 Task: Enable the option Use your data for ad insights.
Action: Mouse moved to (801, 107)
Screenshot: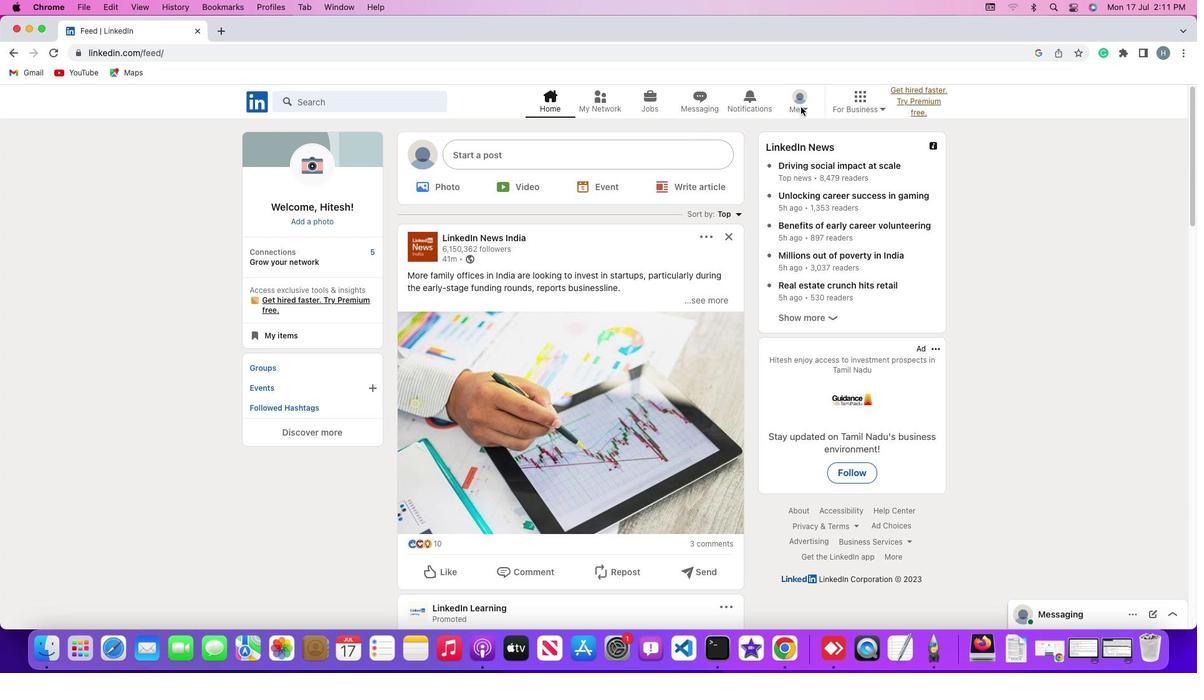 
Action: Mouse pressed left at (801, 107)
Screenshot: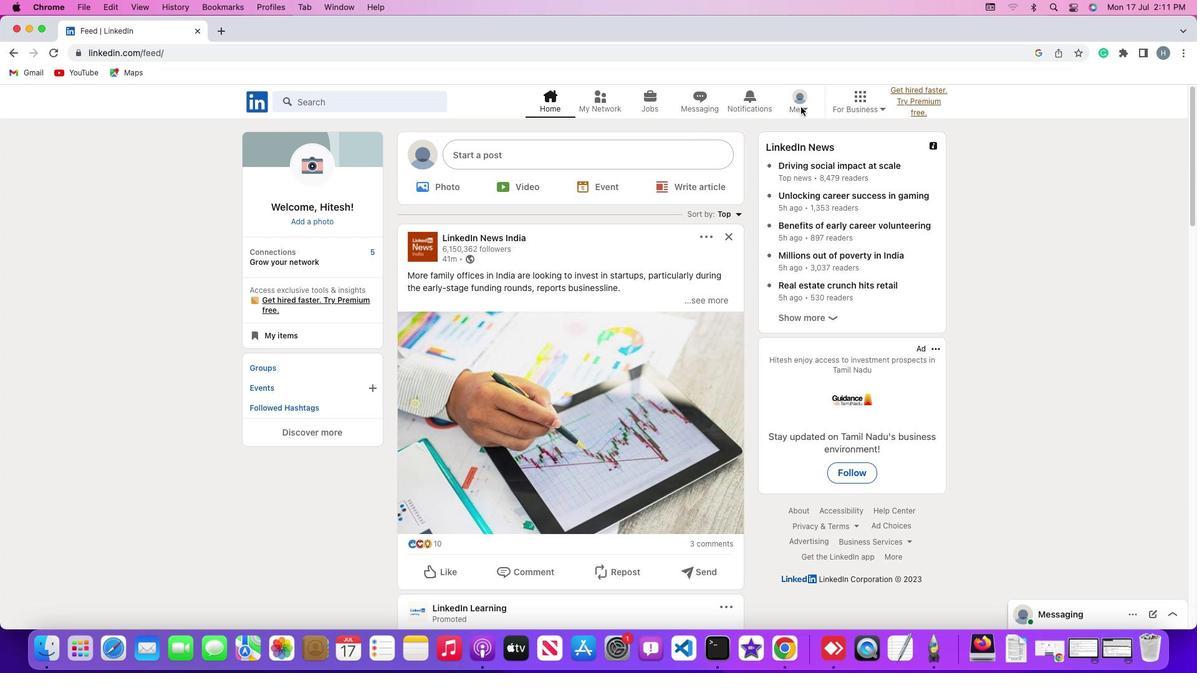 
Action: Mouse pressed left at (801, 107)
Screenshot: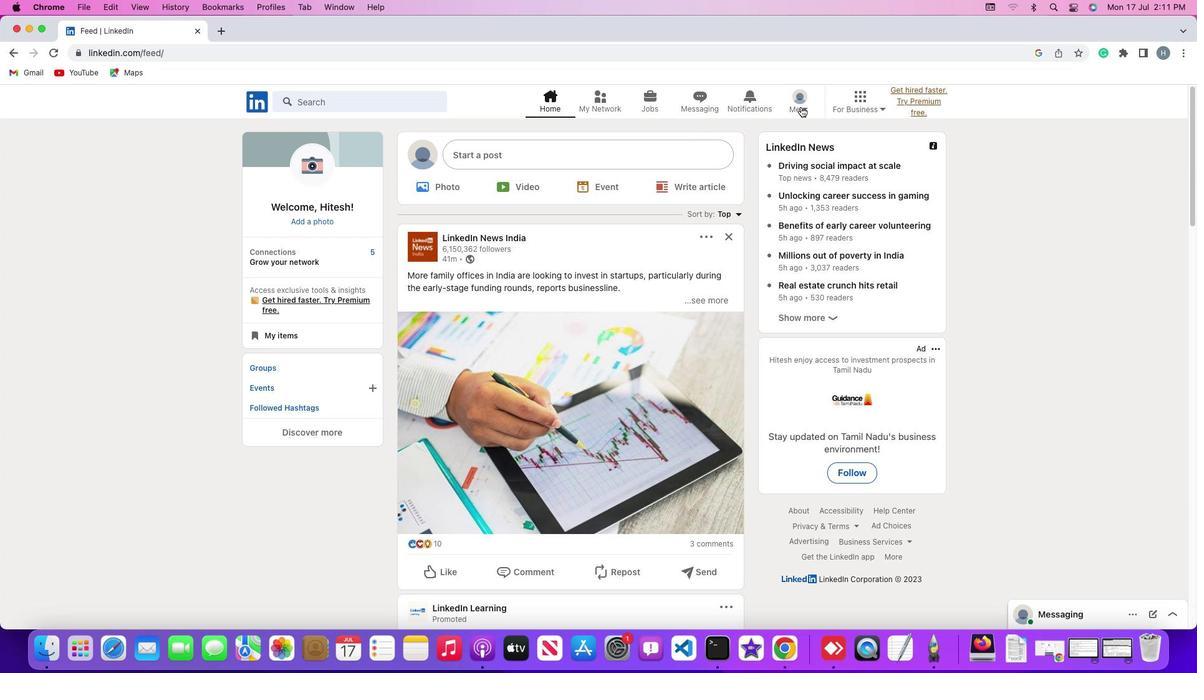 
Action: Mouse moved to (726, 246)
Screenshot: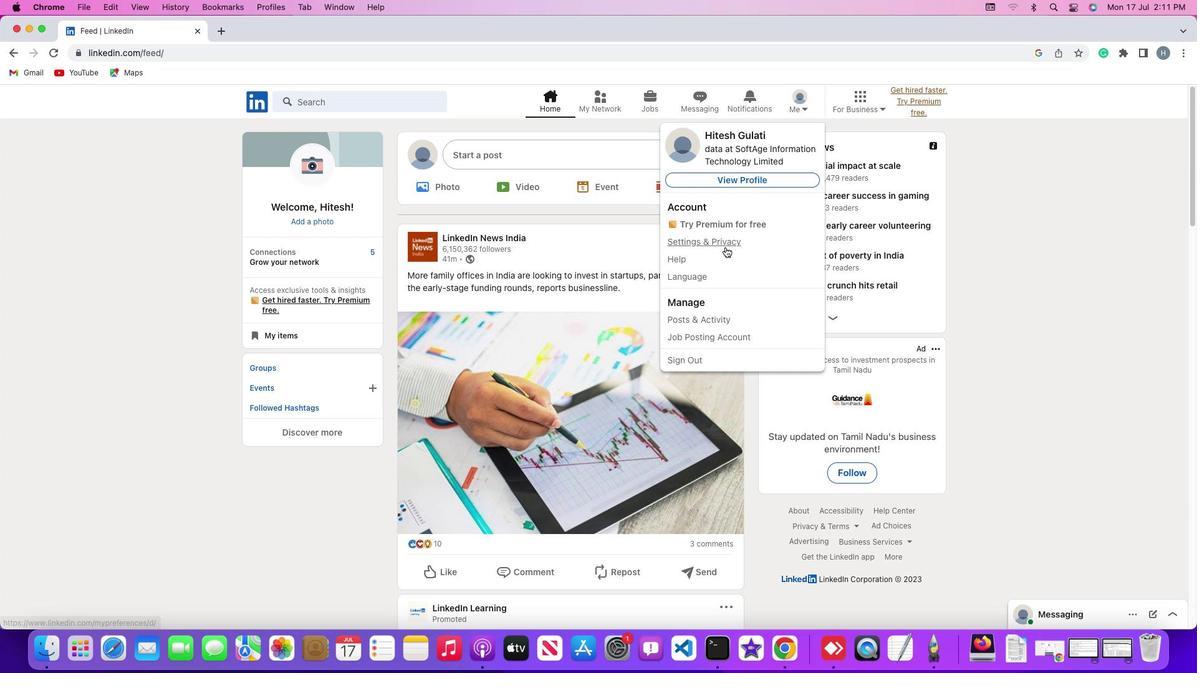 
Action: Mouse pressed left at (726, 246)
Screenshot: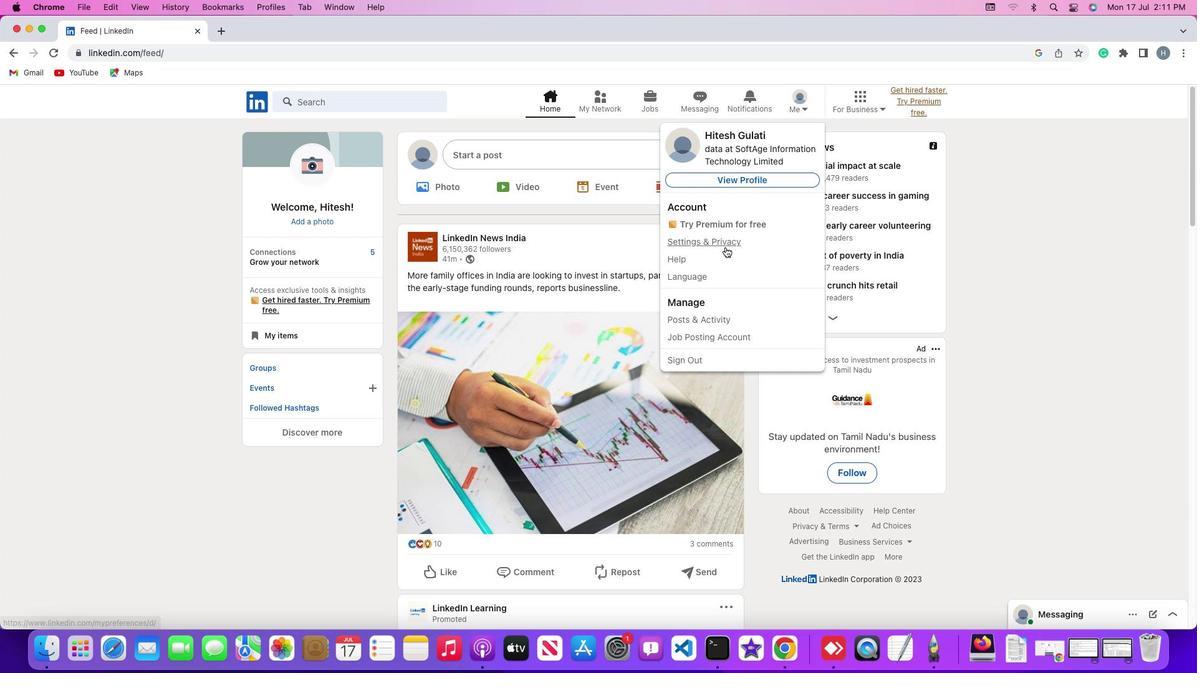 
Action: Mouse moved to (115, 372)
Screenshot: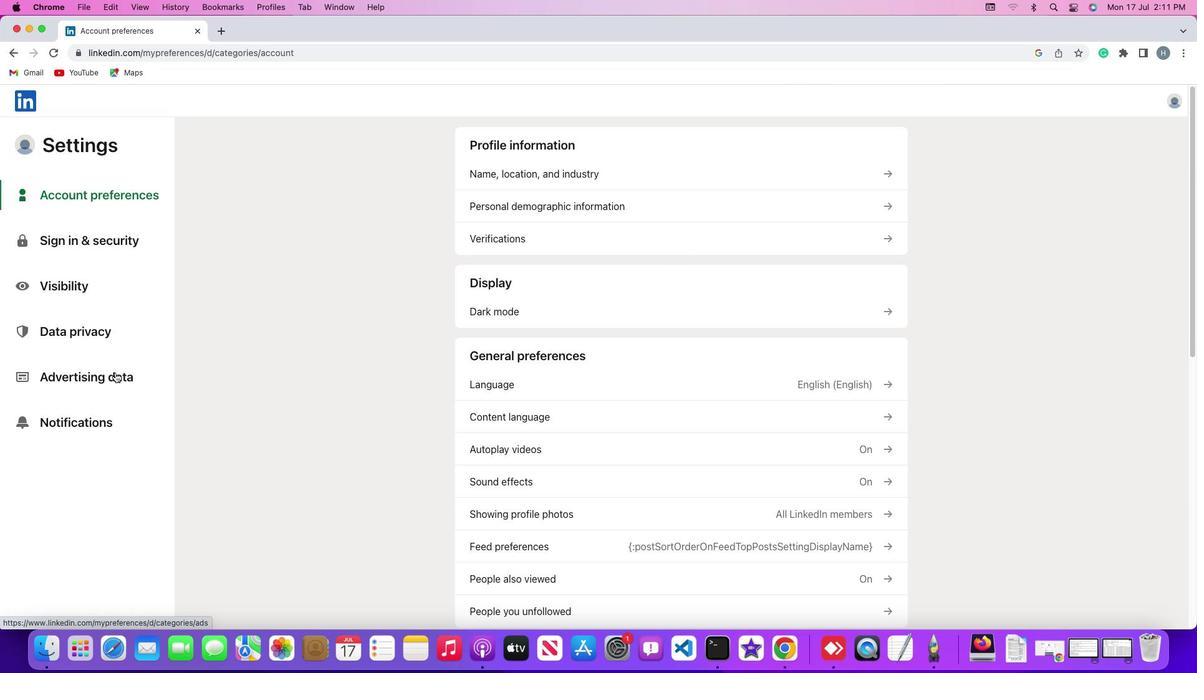 
Action: Mouse pressed left at (115, 372)
Screenshot: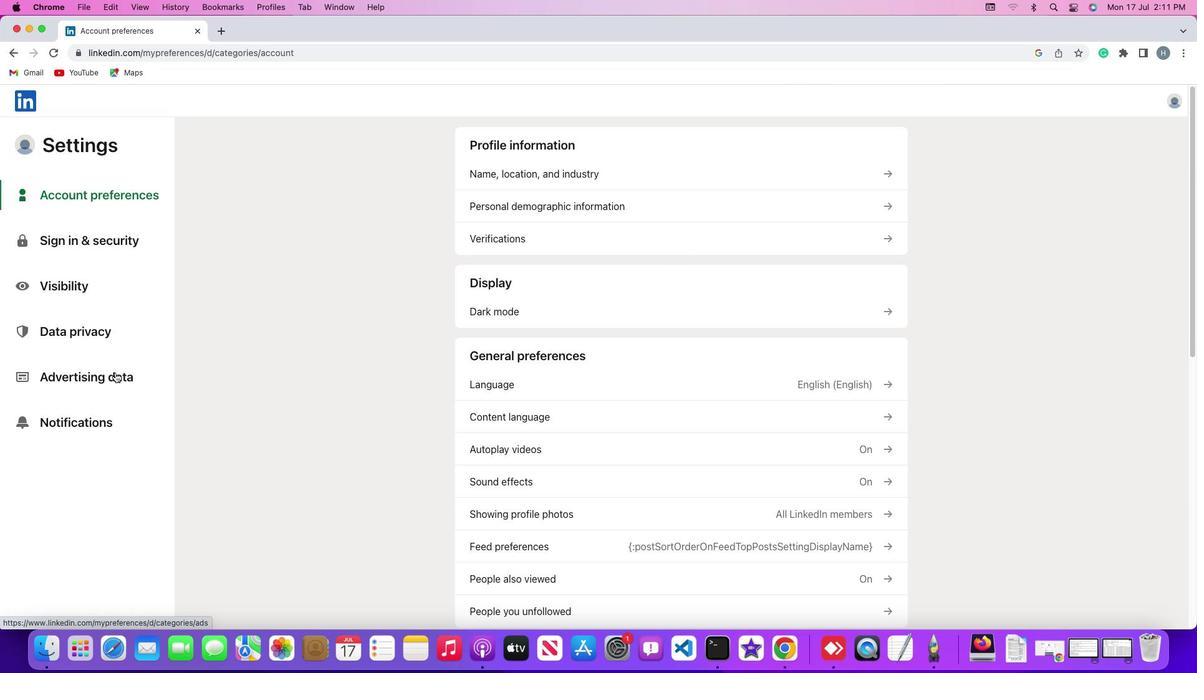 
Action: Mouse moved to (114, 372)
Screenshot: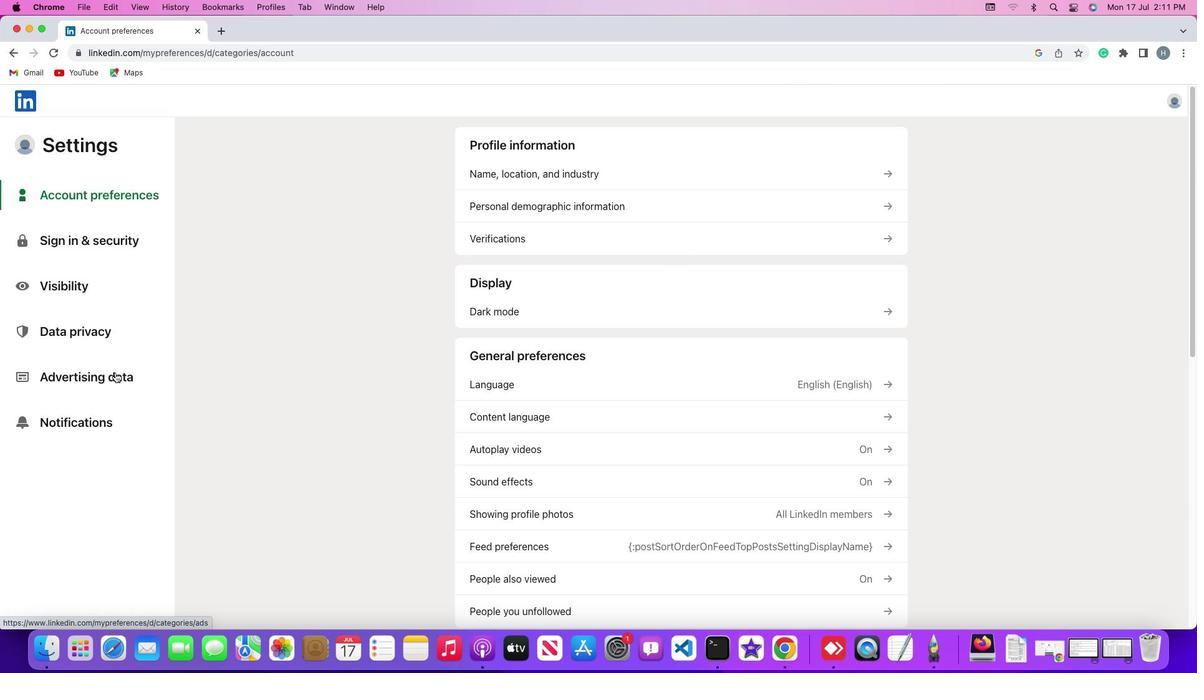 
Action: Mouse pressed left at (114, 372)
Screenshot: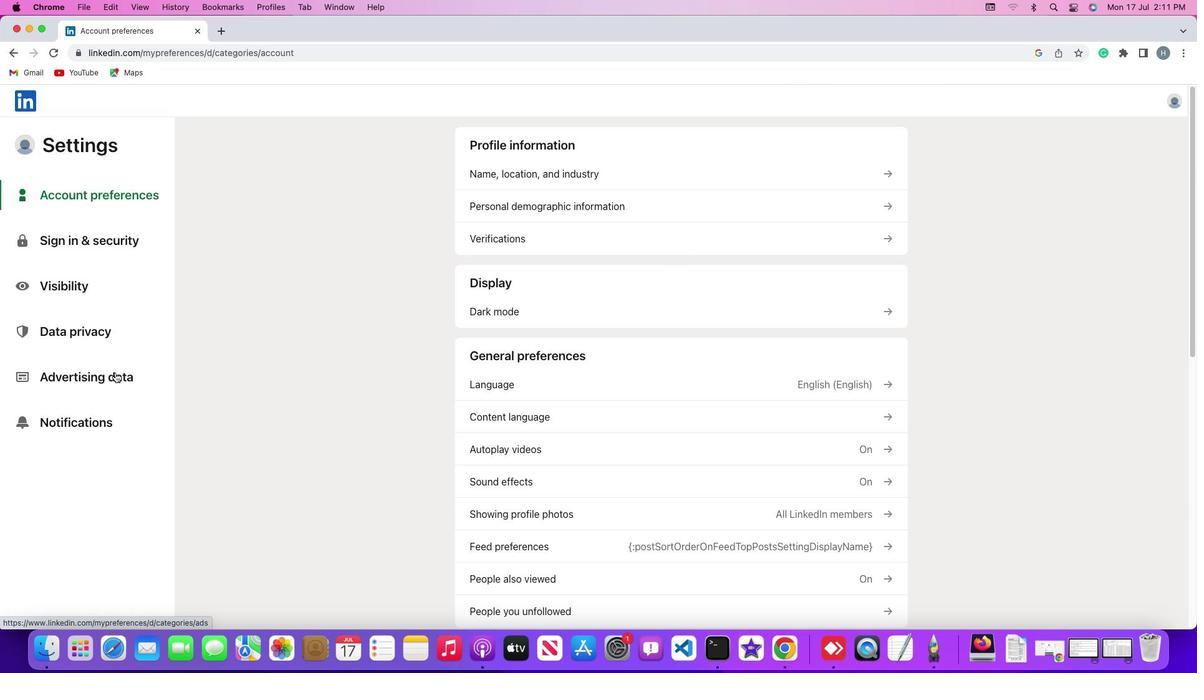 
Action: Mouse moved to (468, 427)
Screenshot: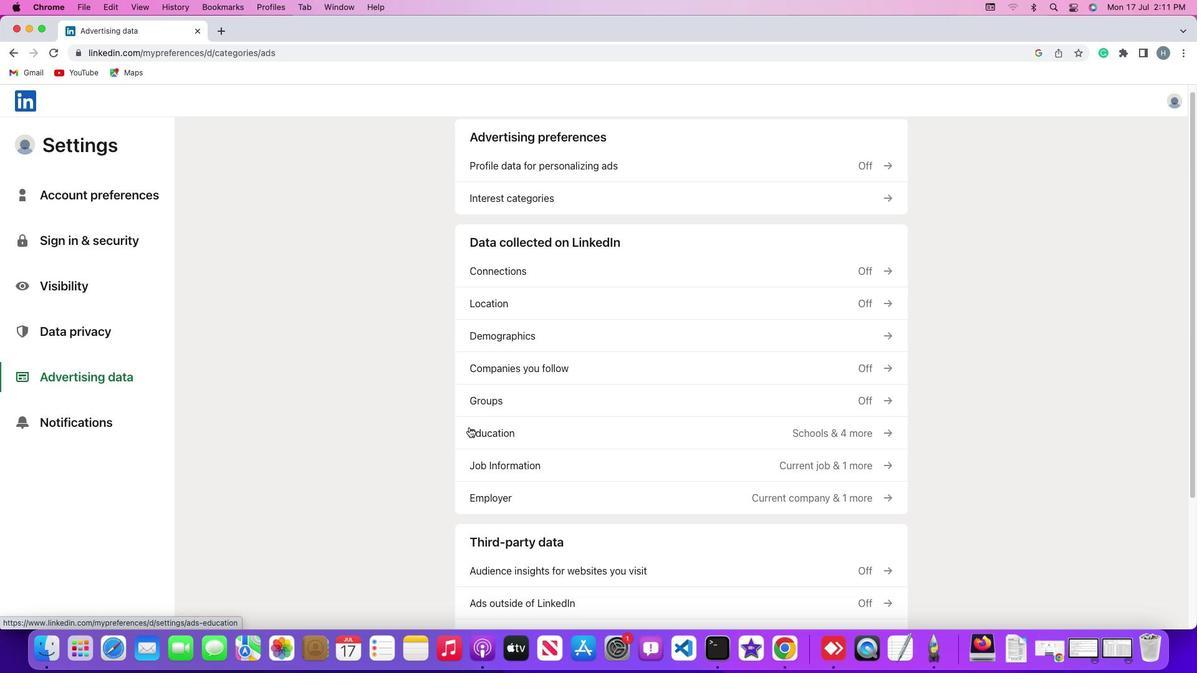 
Action: Mouse scrolled (468, 427) with delta (0, 0)
Screenshot: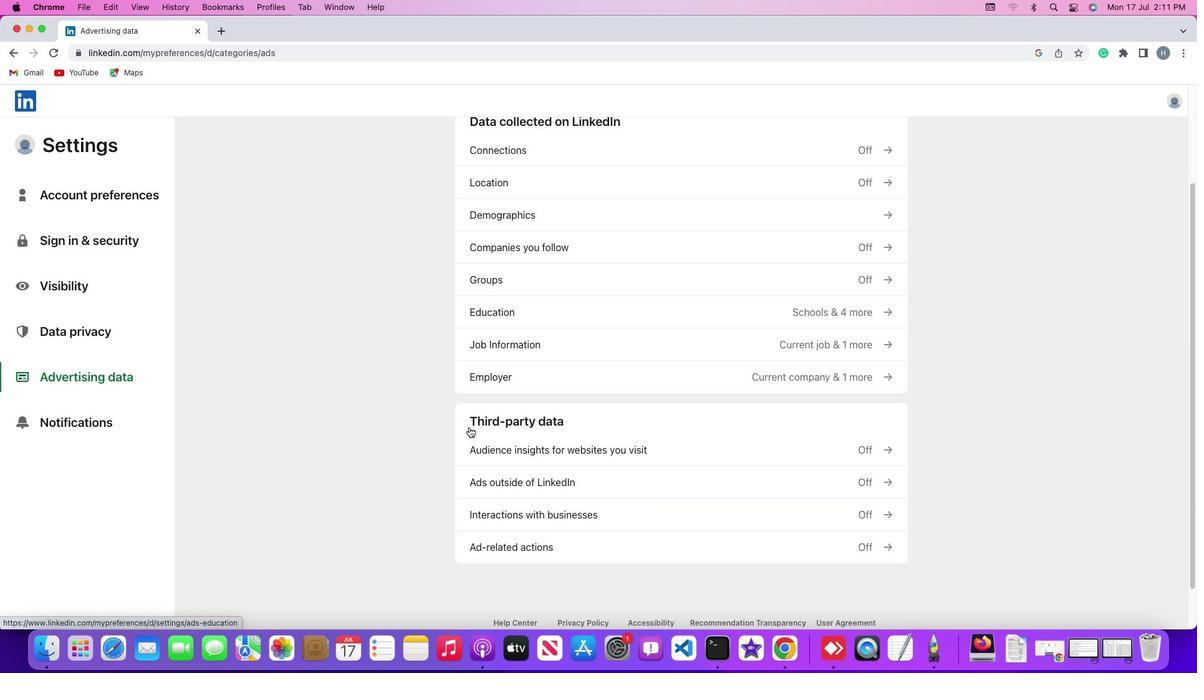 
Action: Mouse scrolled (468, 427) with delta (0, 0)
Screenshot: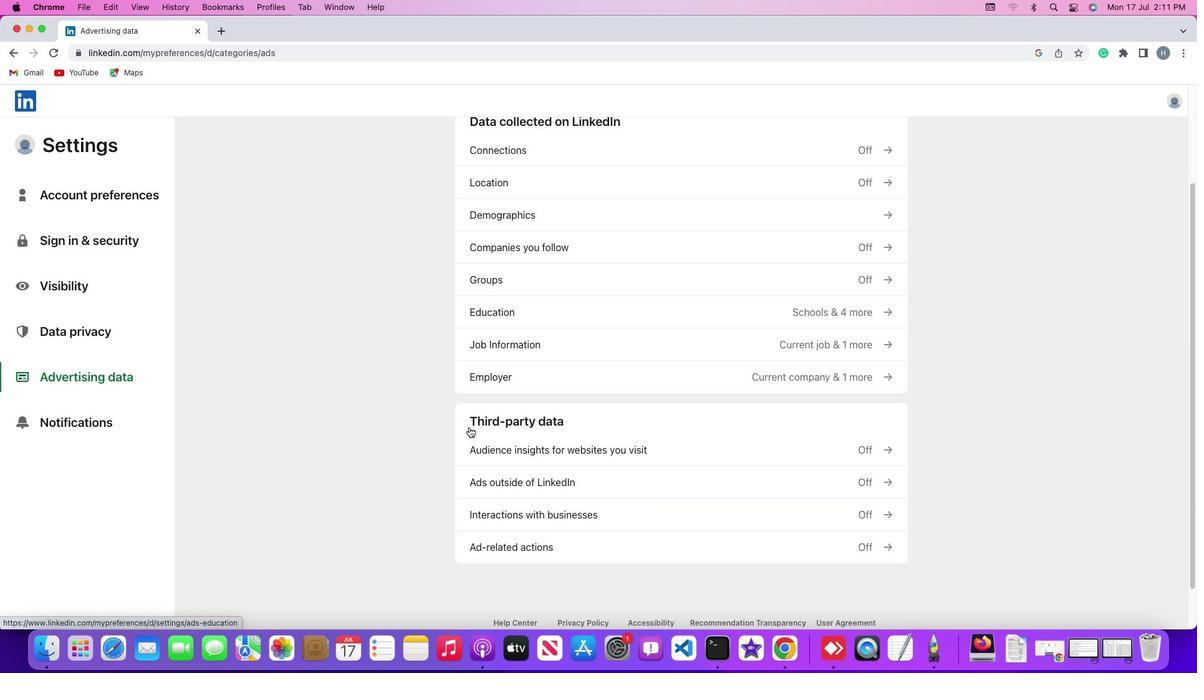 
Action: Mouse scrolled (468, 427) with delta (0, -1)
Screenshot: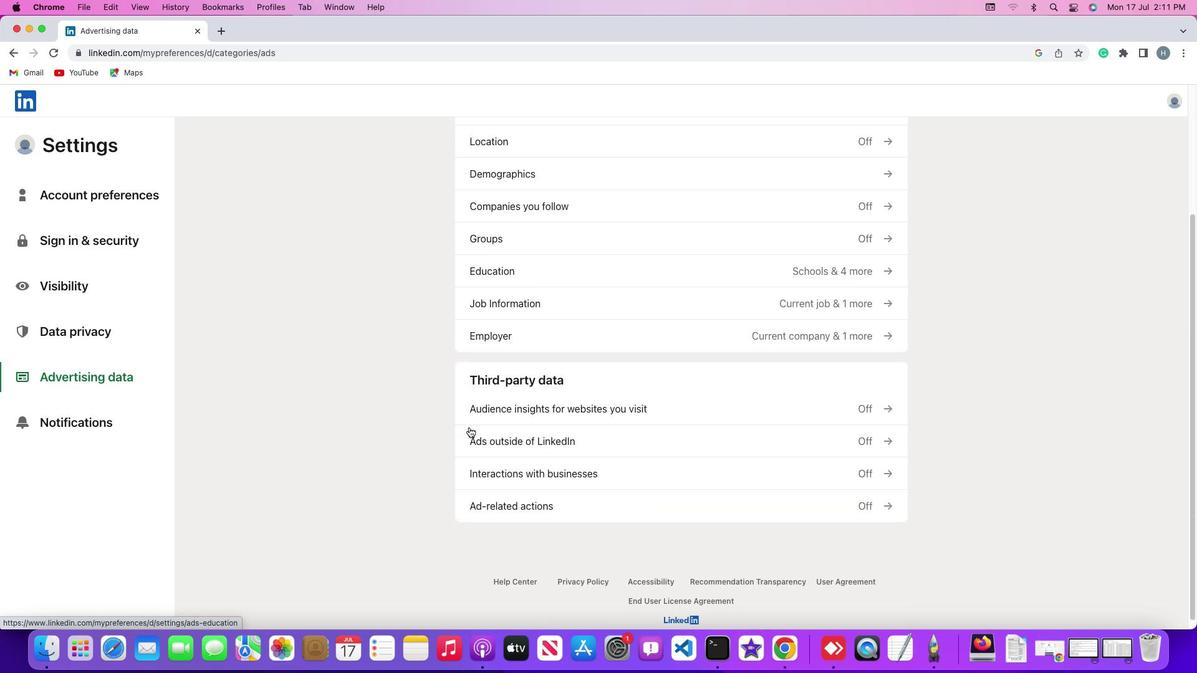 
Action: Mouse scrolled (468, 427) with delta (0, -3)
Screenshot: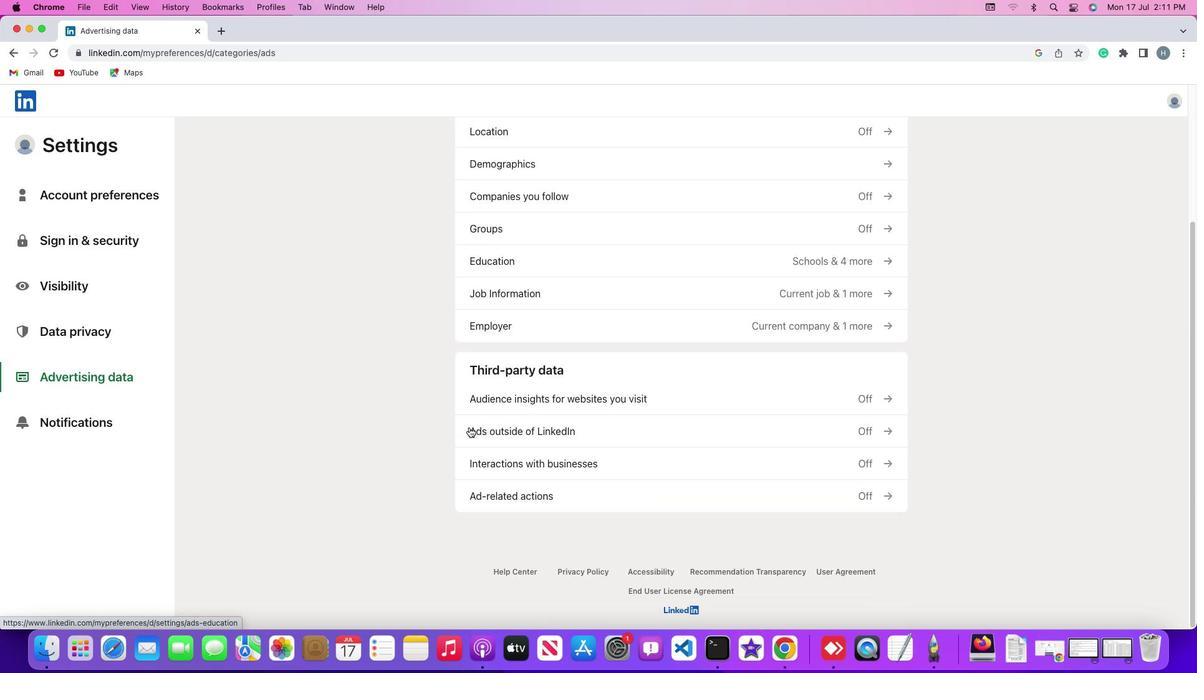 
Action: Mouse scrolled (468, 427) with delta (0, -3)
Screenshot: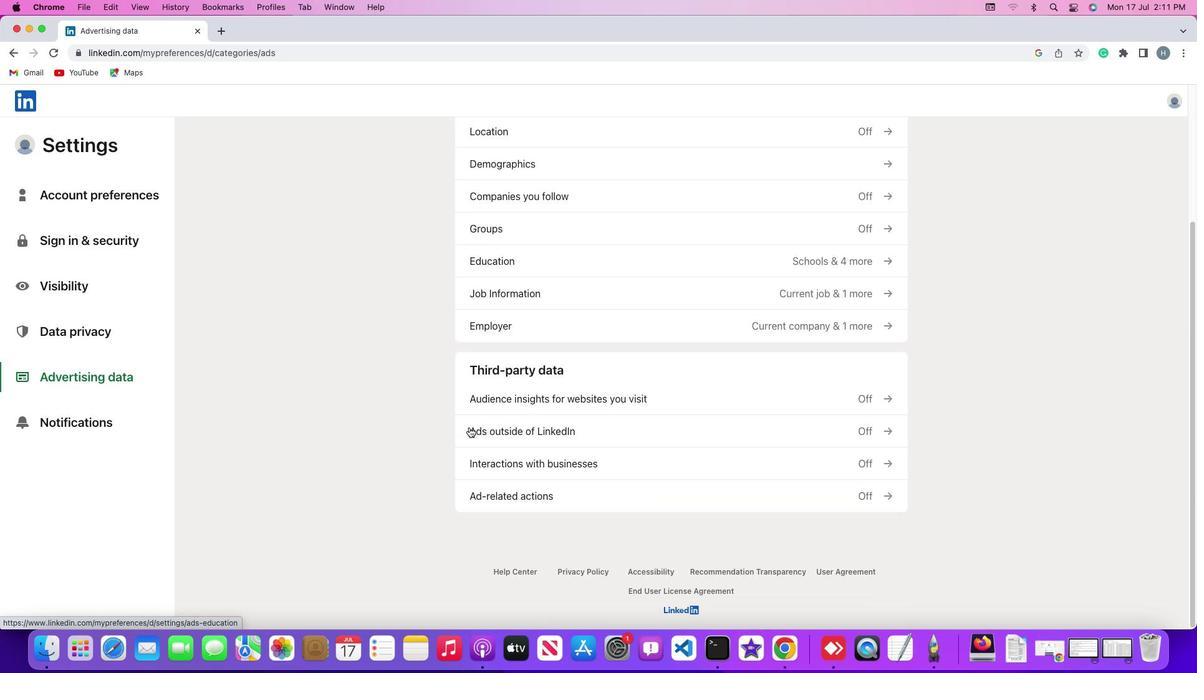 
Action: Mouse scrolled (468, 427) with delta (0, -4)
Screenshot: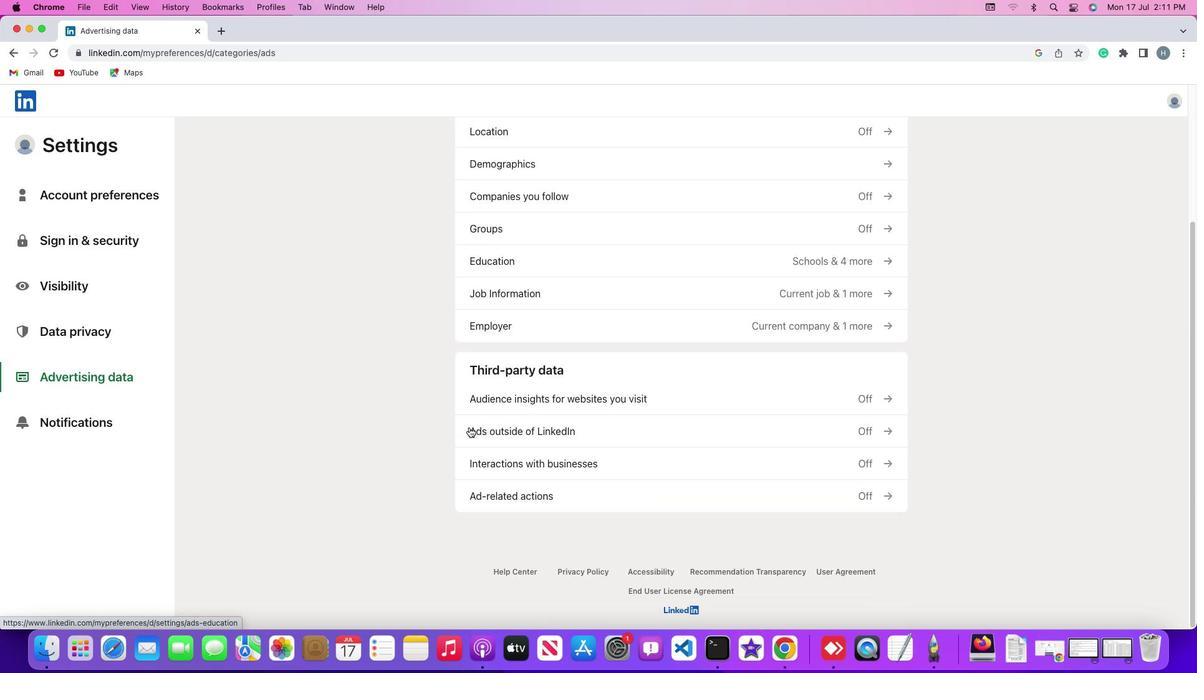 
Action: Mouse scrolled (468, 427) with delta (0, -4)
Screenshot: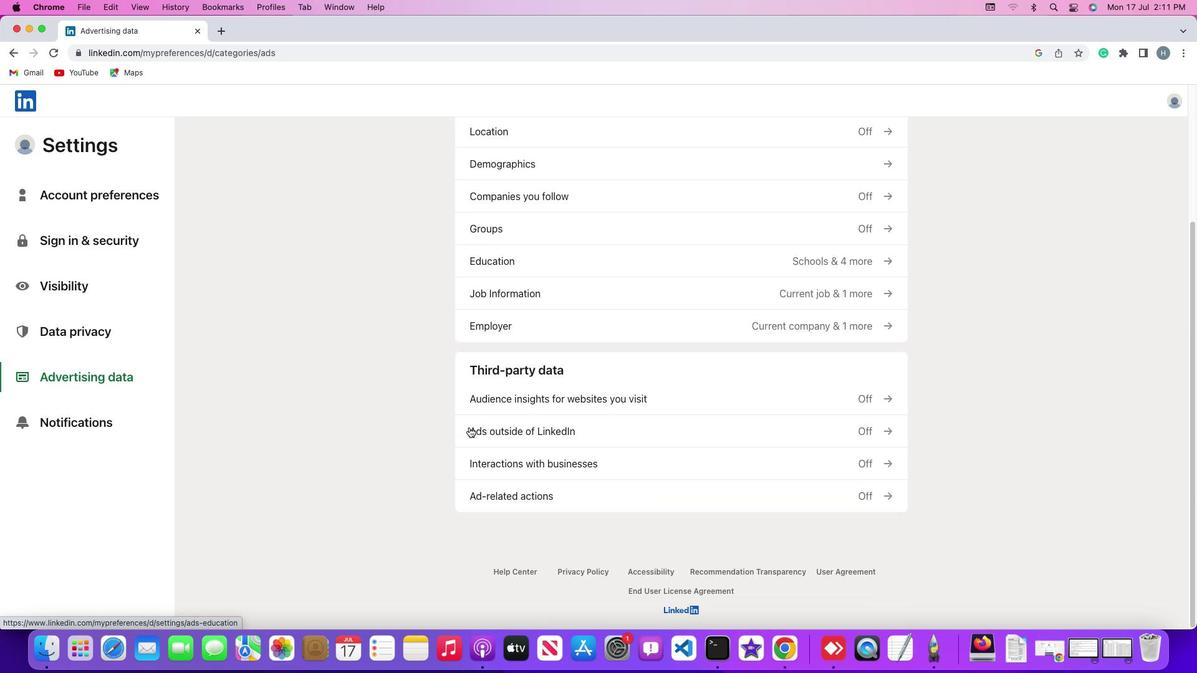 
Action: Mouse scrolled (468, 427) with delta (0, -4)
Screenshot: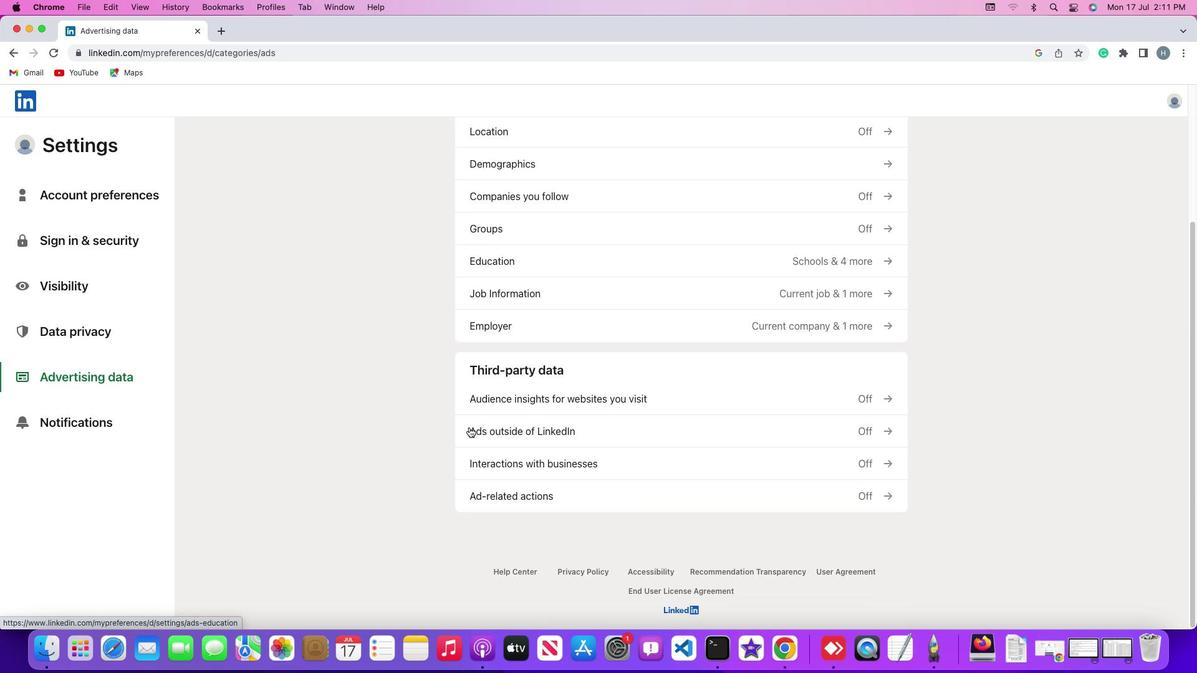 
Action: Mouse moved to (498, 491)
Screenshot: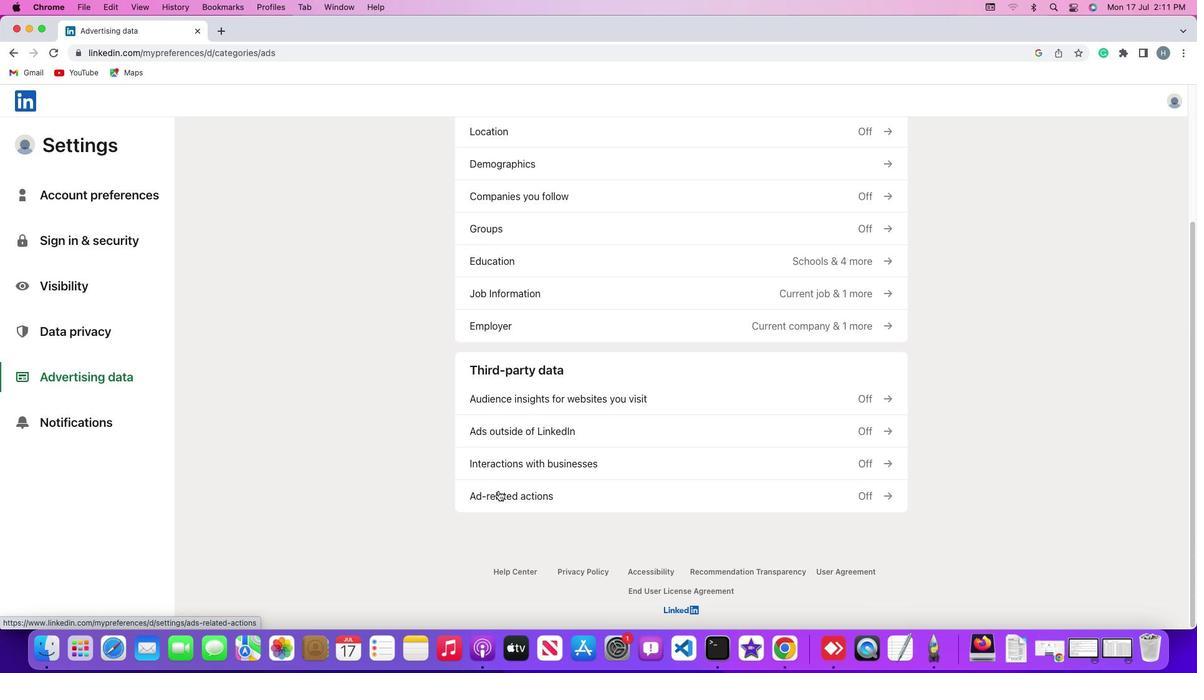
Action: Mouse pressed left at (498, 491)
Screenshot: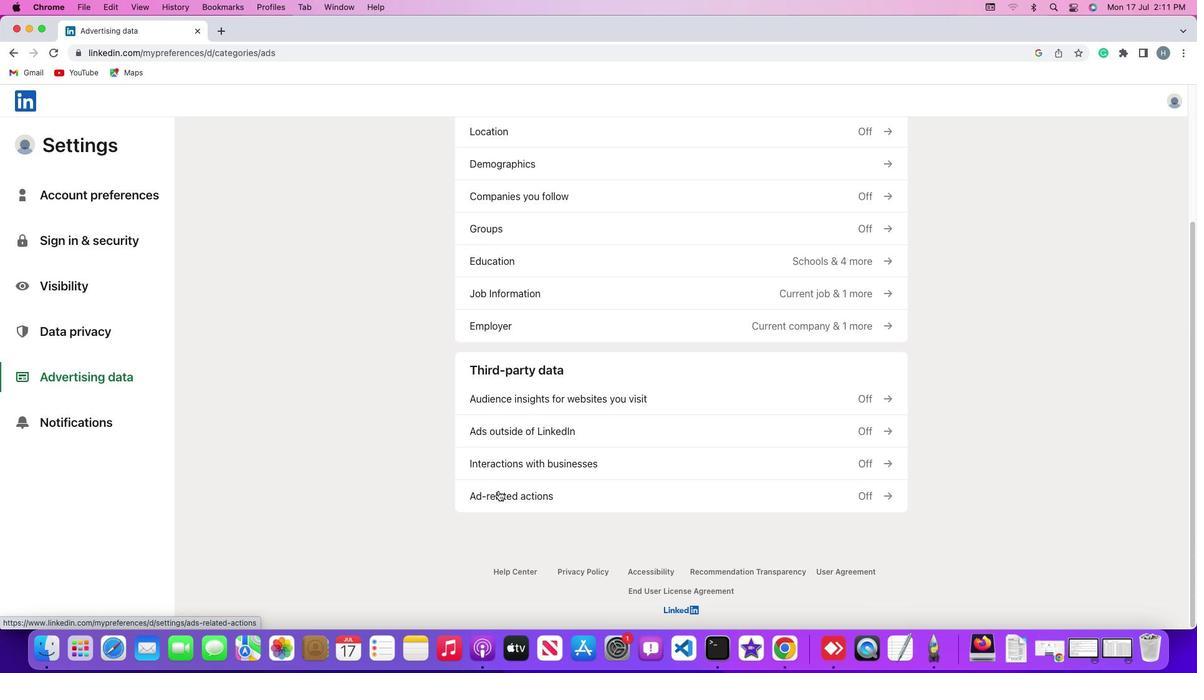 
Action: Mouse moved to (875, 230)
Screenshot: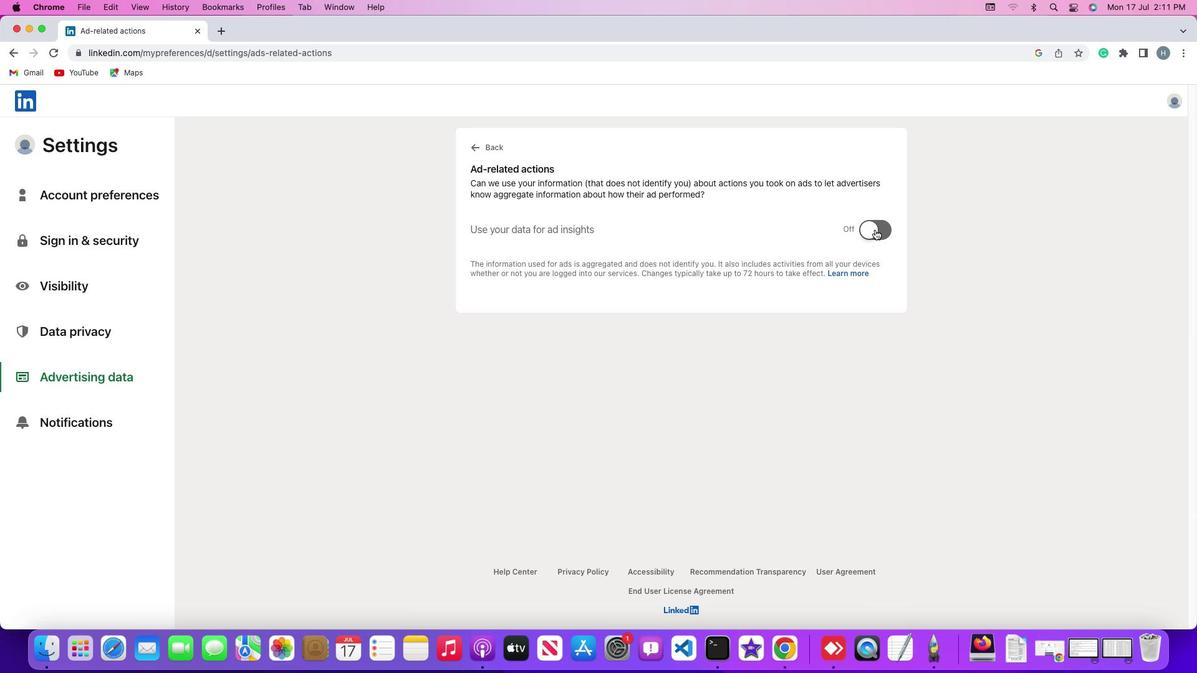 
Action: Mouse pressed left at (875, 230)
Screenshot: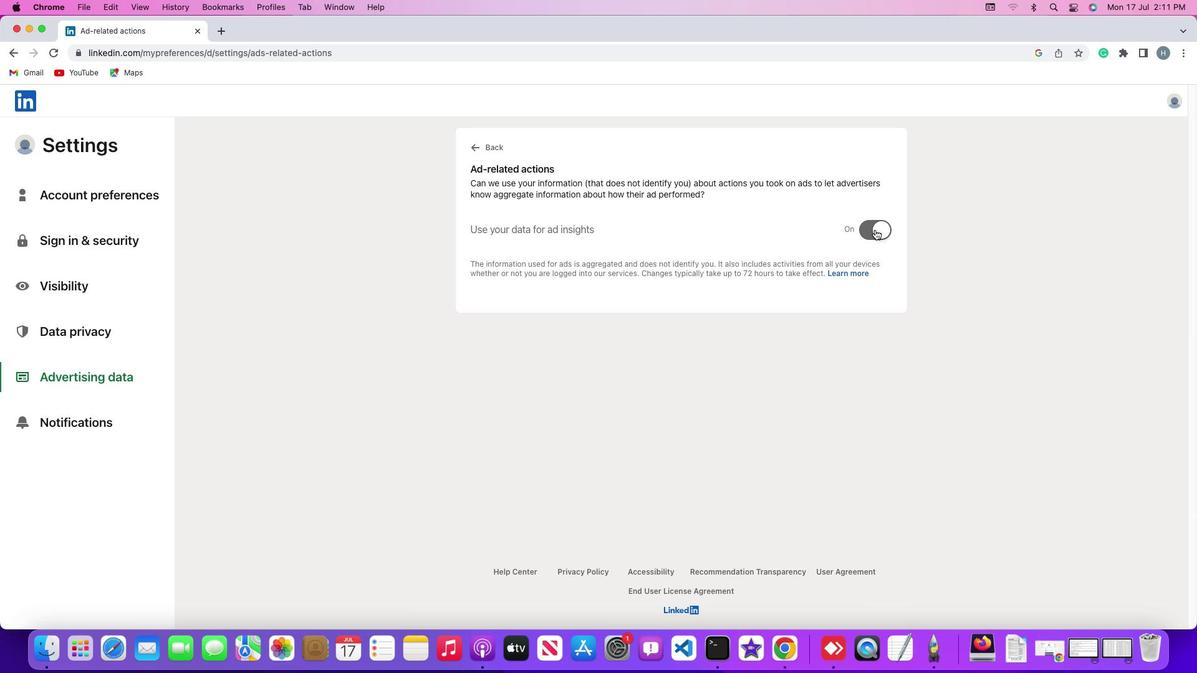 
Action: Mouse moved to (877, 246)
Screenshot: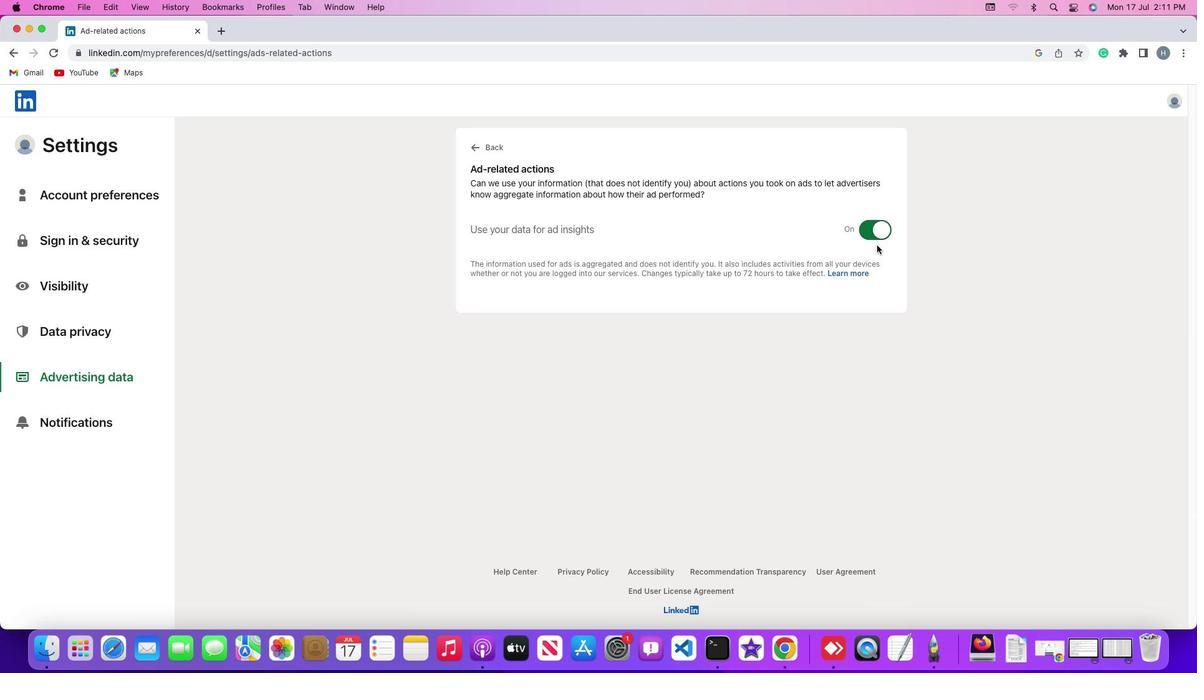 
